 Task: Use Cricken Effect in this video Movie B.mp4
Action: Mouse moved to (292, 106)
Screenshot: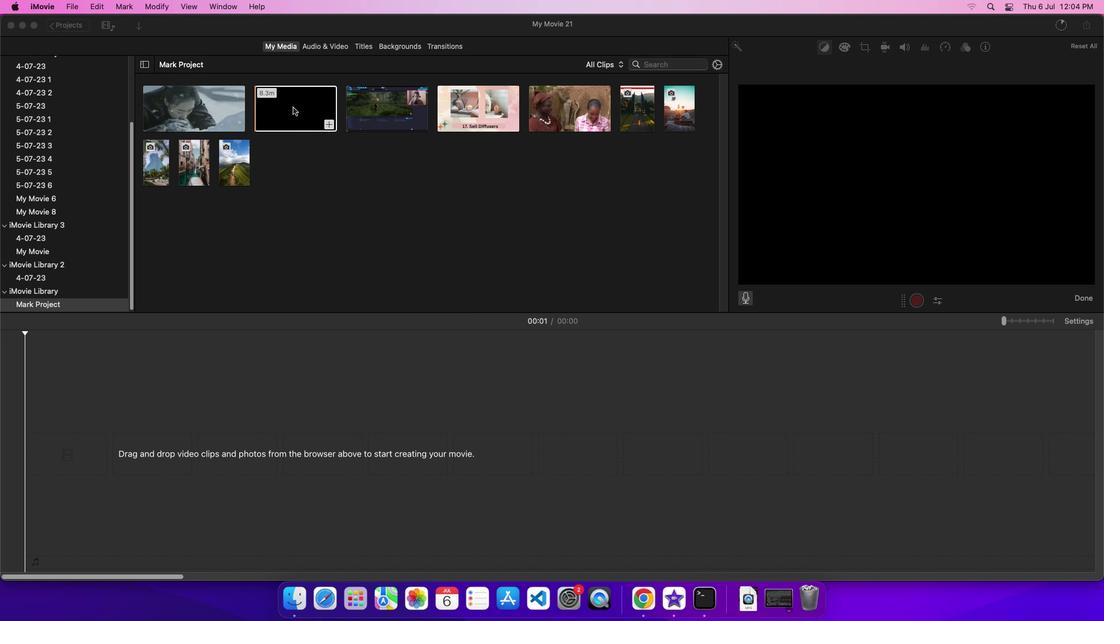 
Action: Mouse pressed left at (292, 106)
Screenshot: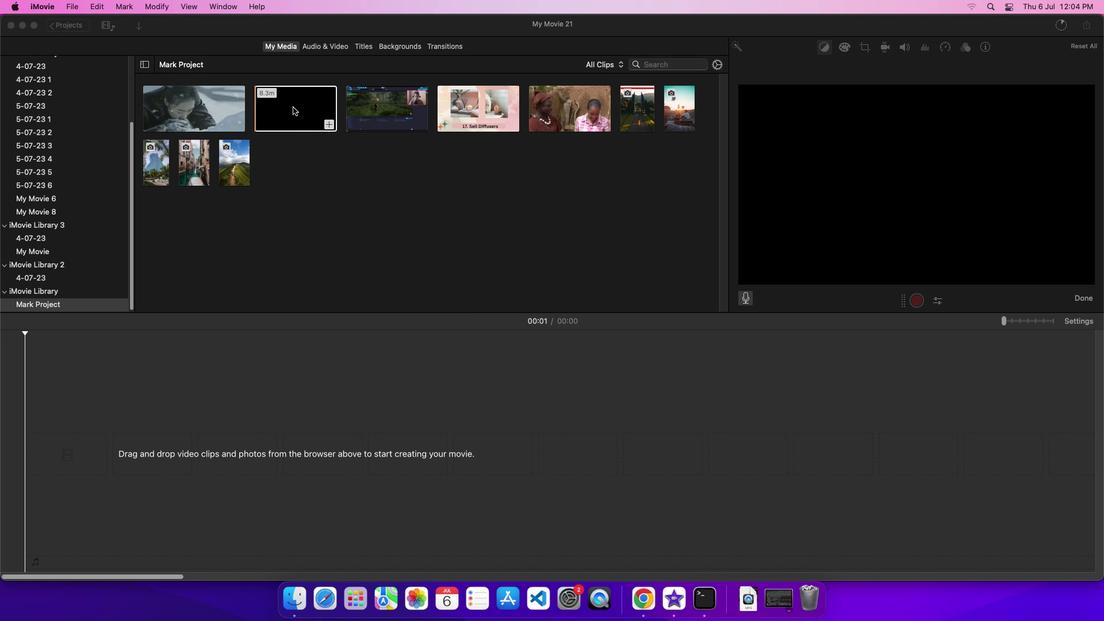 
Action: Mouse pressed left at (292, 106)
Screenshot: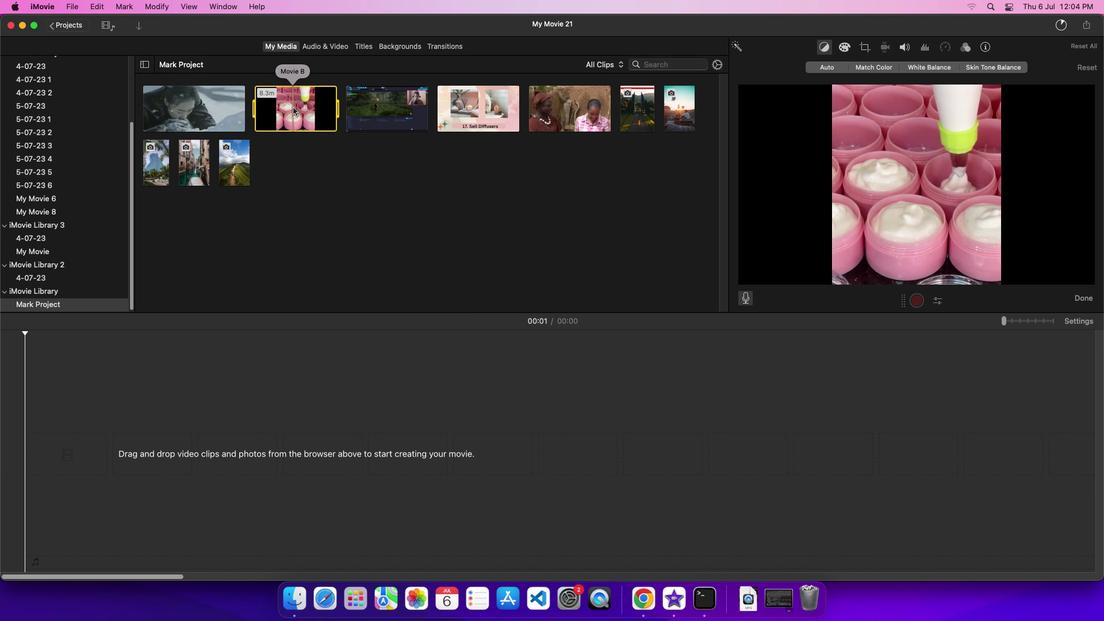 
Action: Mouse moved to (300, 109)
Screenshot: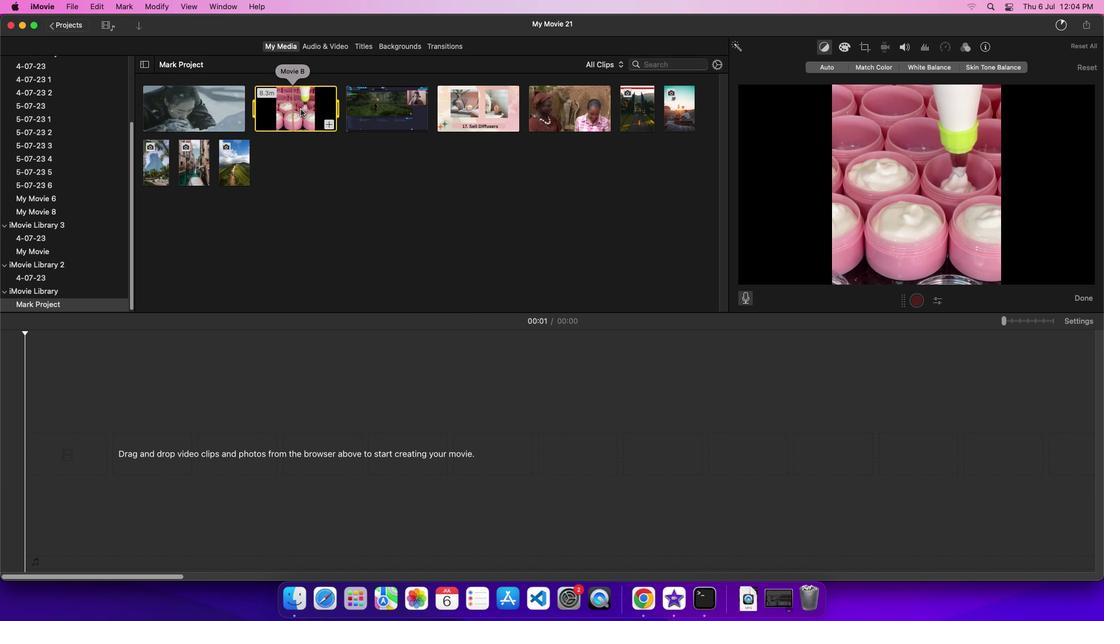 
Action: Mouse pressed left at (300, 109)
Screenshot: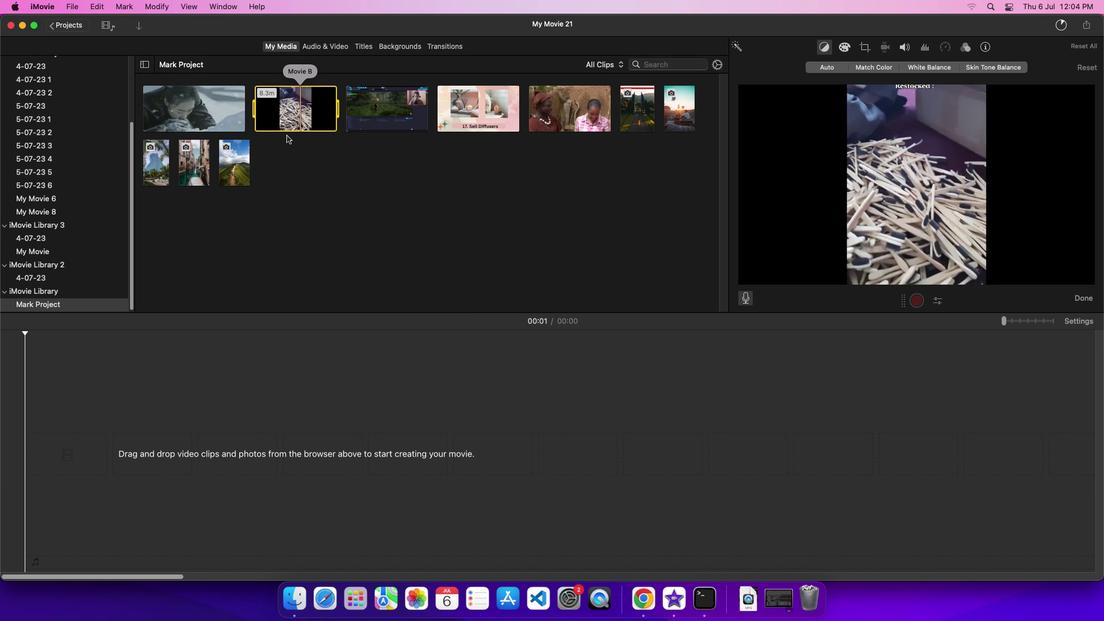 
Action: Mouse moved to (318, 43)
Screenshot: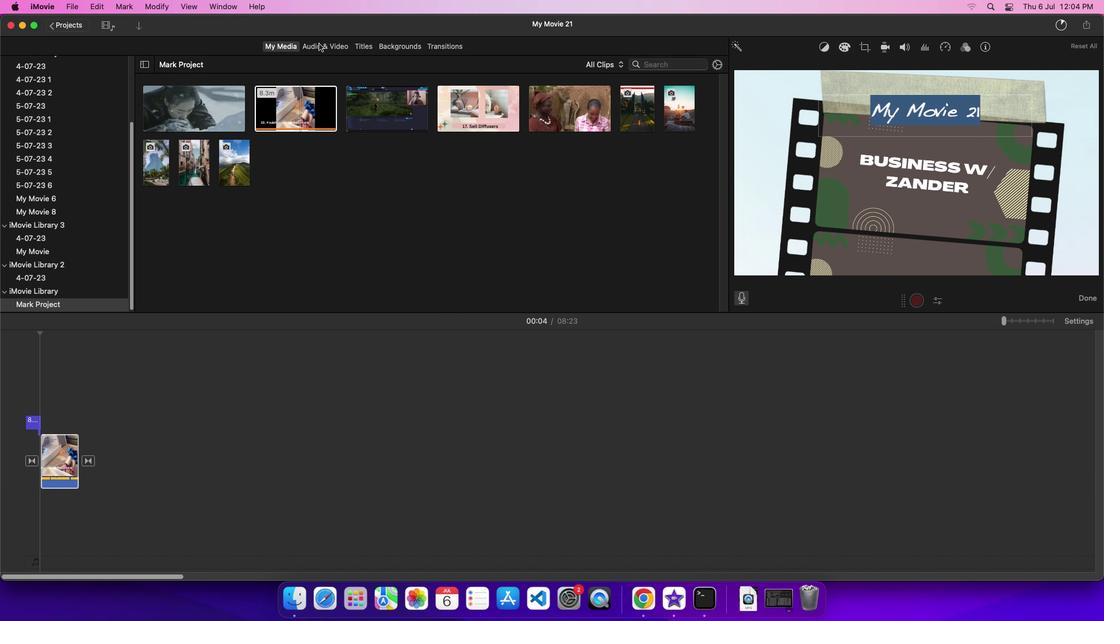 
Action: Mouse pressed left at (318, 43)
Screenshot: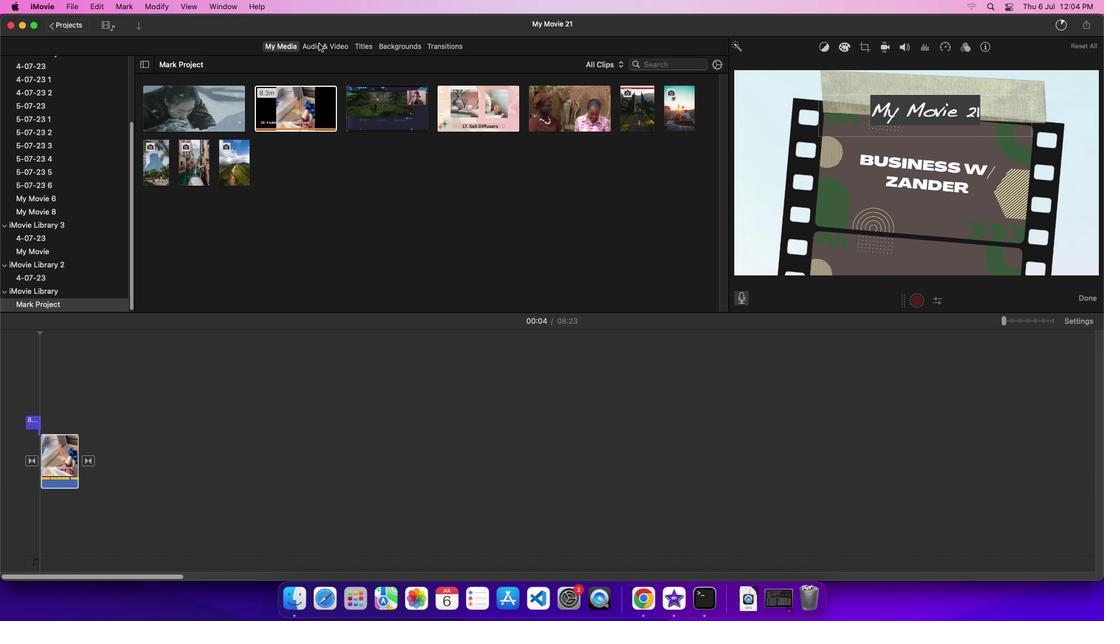 
Action: Mouse pressed left at (318, 43)
Screenshot: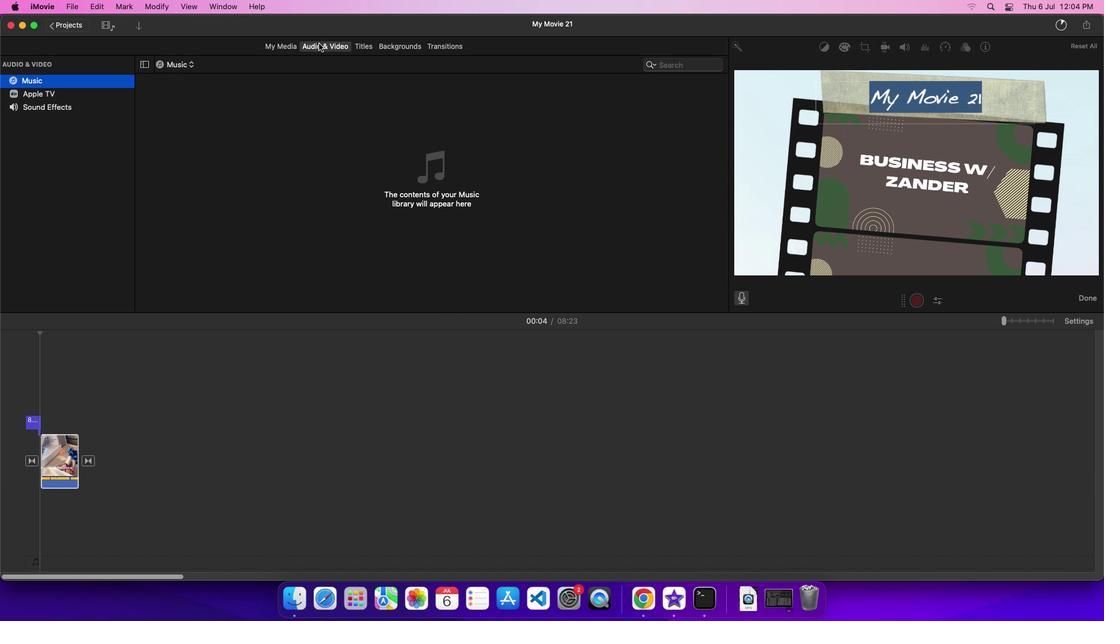 
Action: Mouse moved to (64, 105)
Screenshot: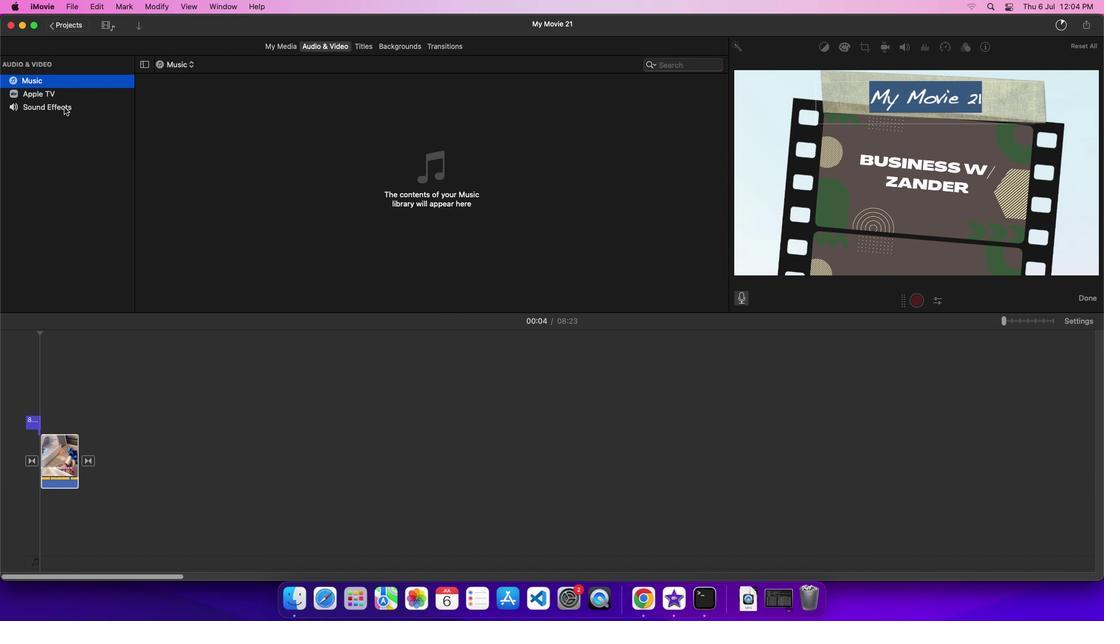 
Action: Mouse pressed left at (64, 105)
Screenshot: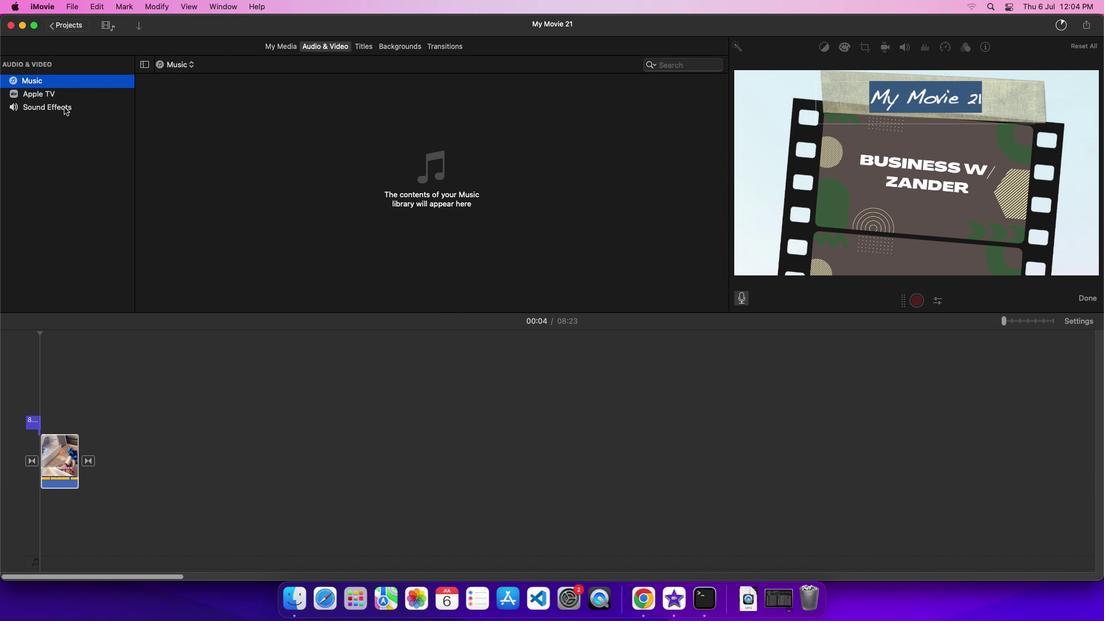 
Action: Mouse moved to (64, 106)
Screenshot: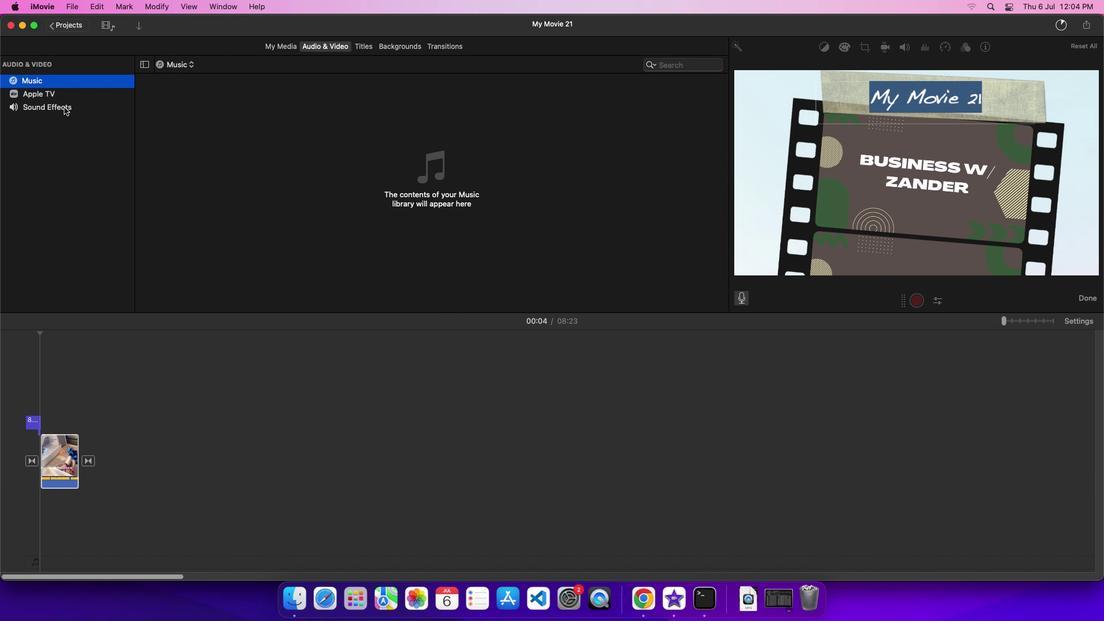 
Action: Mouse pressed left at (64, 106)
Screenshot: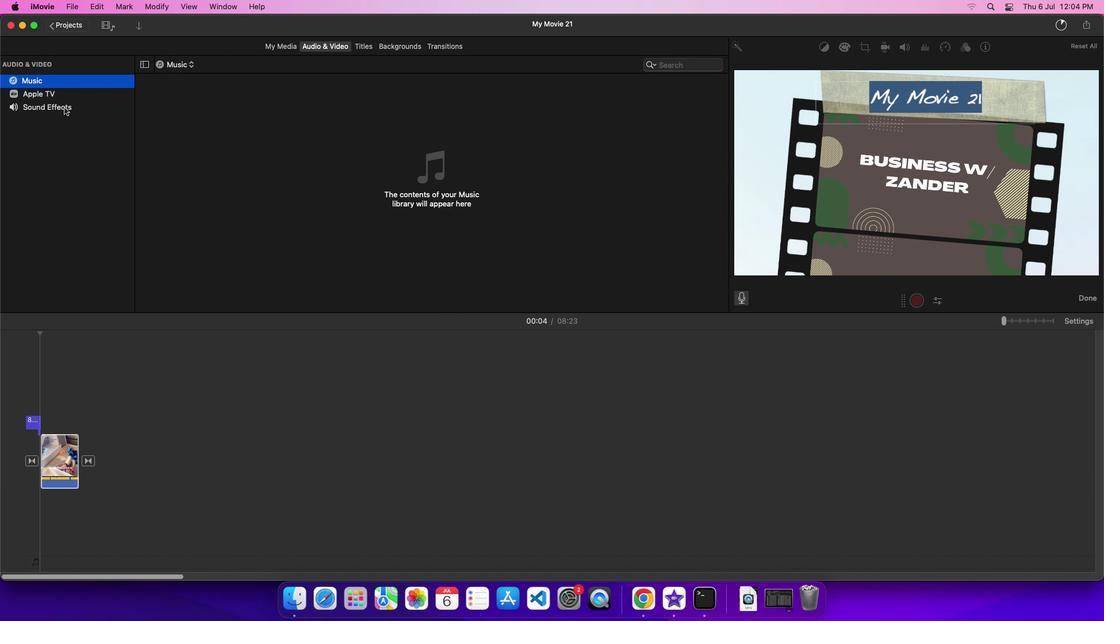 
Action: Mouse pressed left at (64, 106)
Screenshot: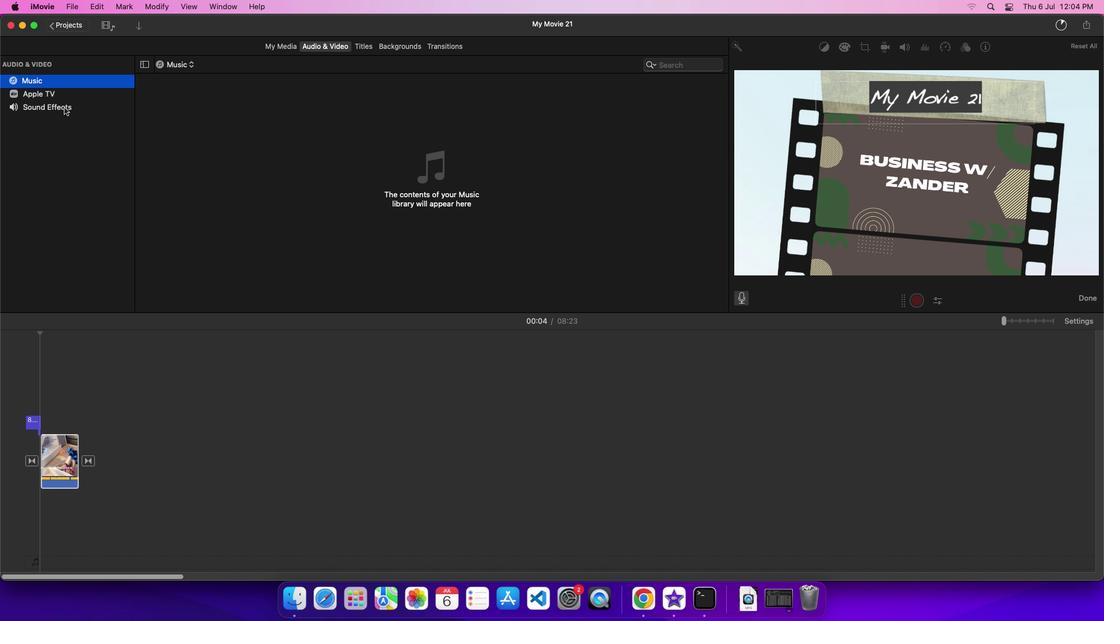 
Action: Mouse moved to (188, 257)
Screenshot: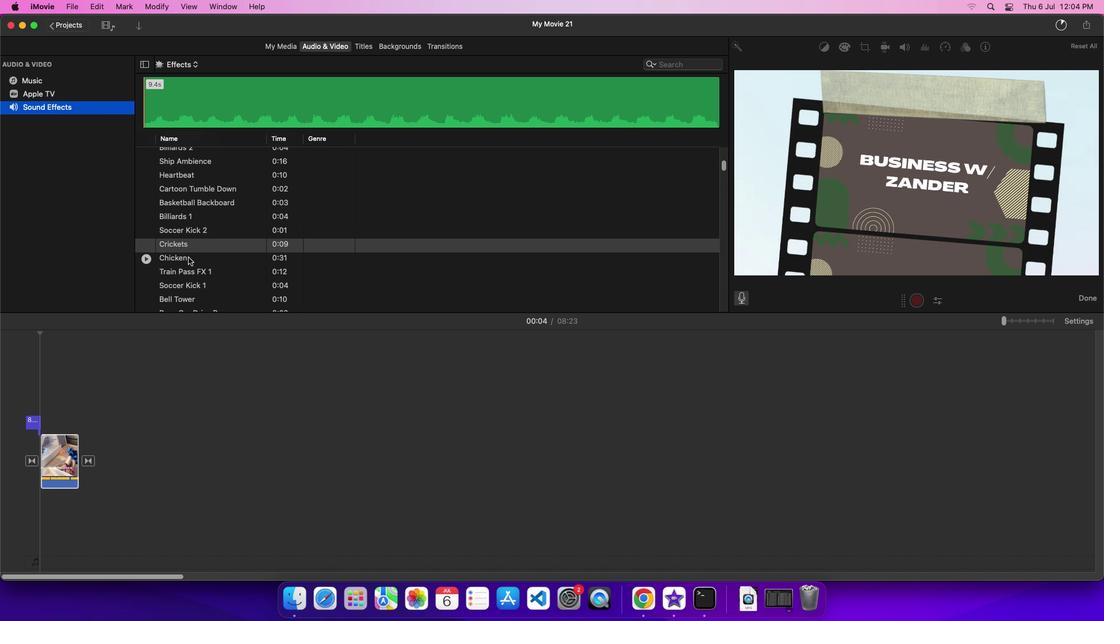 
Action: Mouse pressed left at (188, 257)
Screenshot: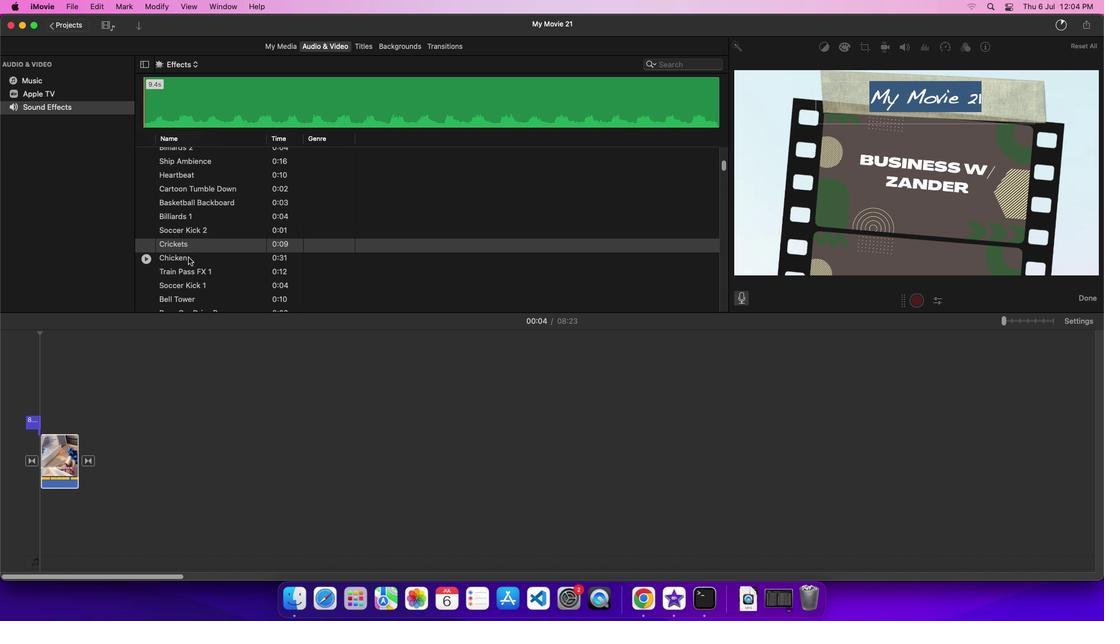 
Action: Mouse moved to (189, 258)
Screenshot: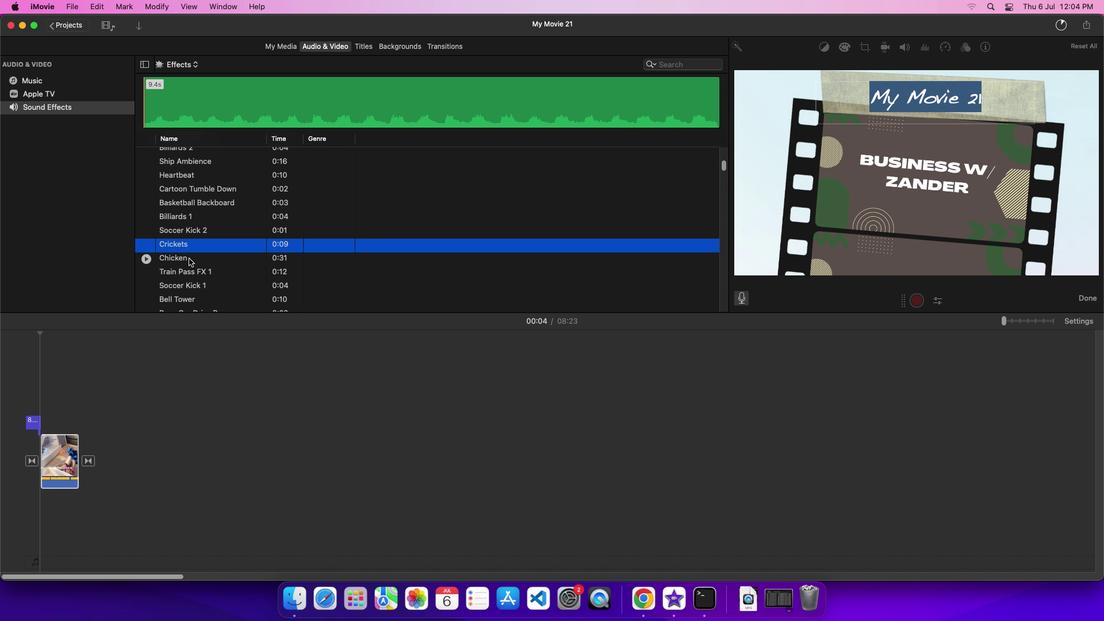 
Action: Mouse pressed left at (189, 258)
Screenshot: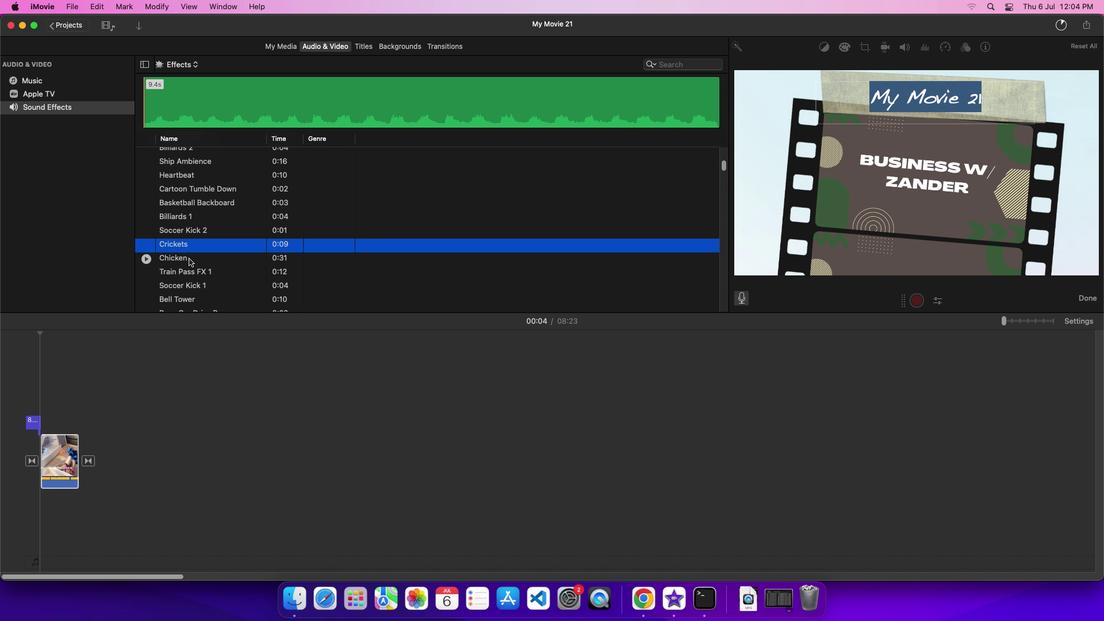 
Action: Mouse moved to (189, 258)
Screenshot: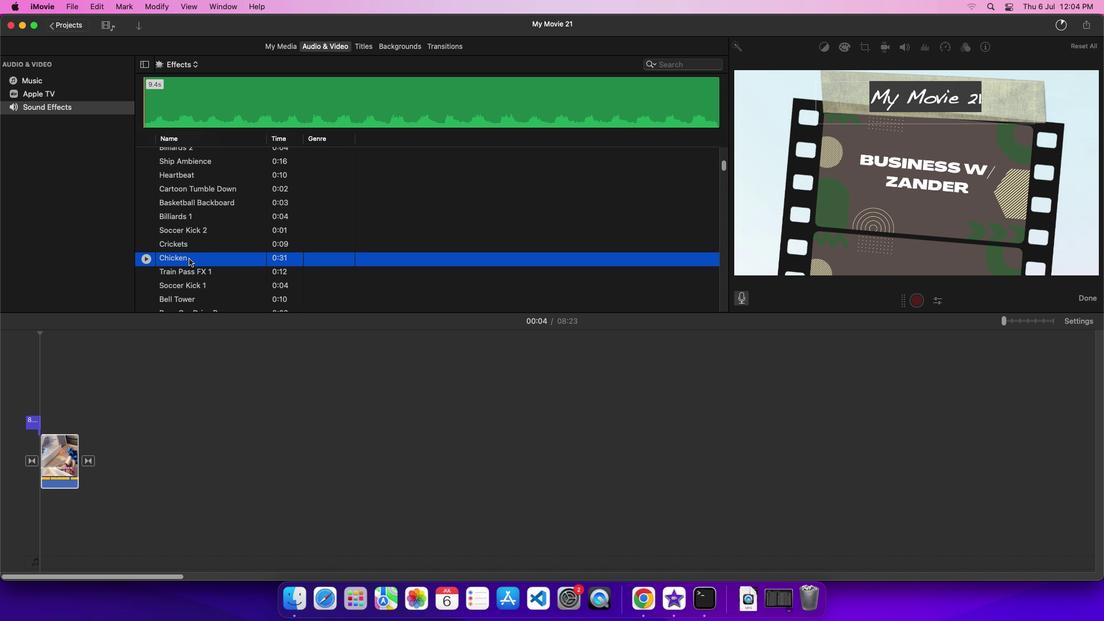 
Action: Mouse pressed left at (189, 258)
Screenshot: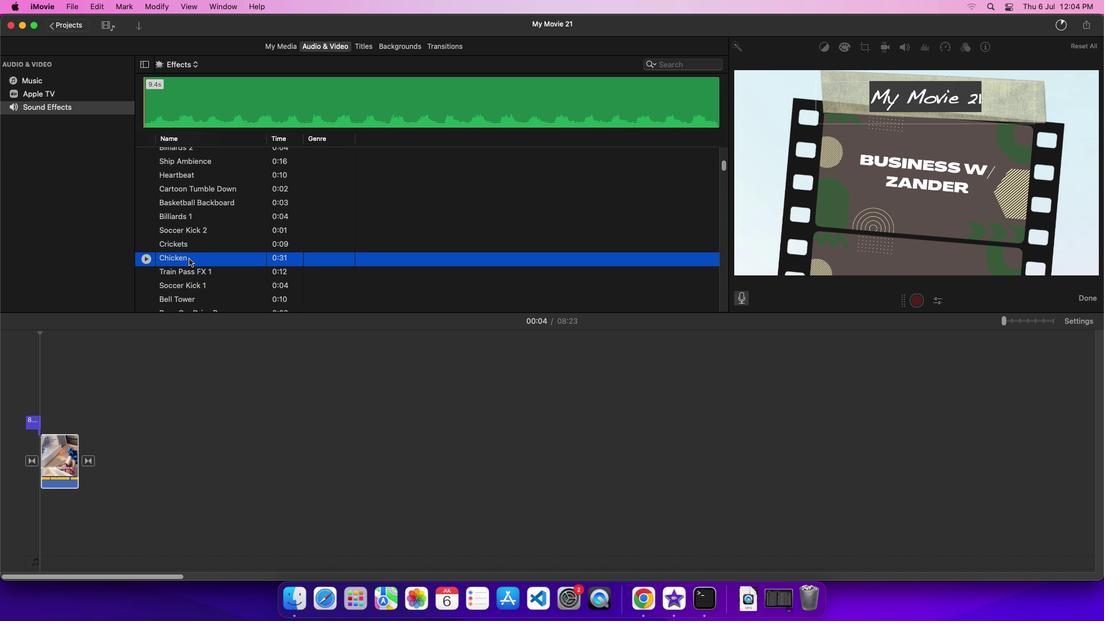 
Action: Mouse moved to (207, 258)
Screenshot: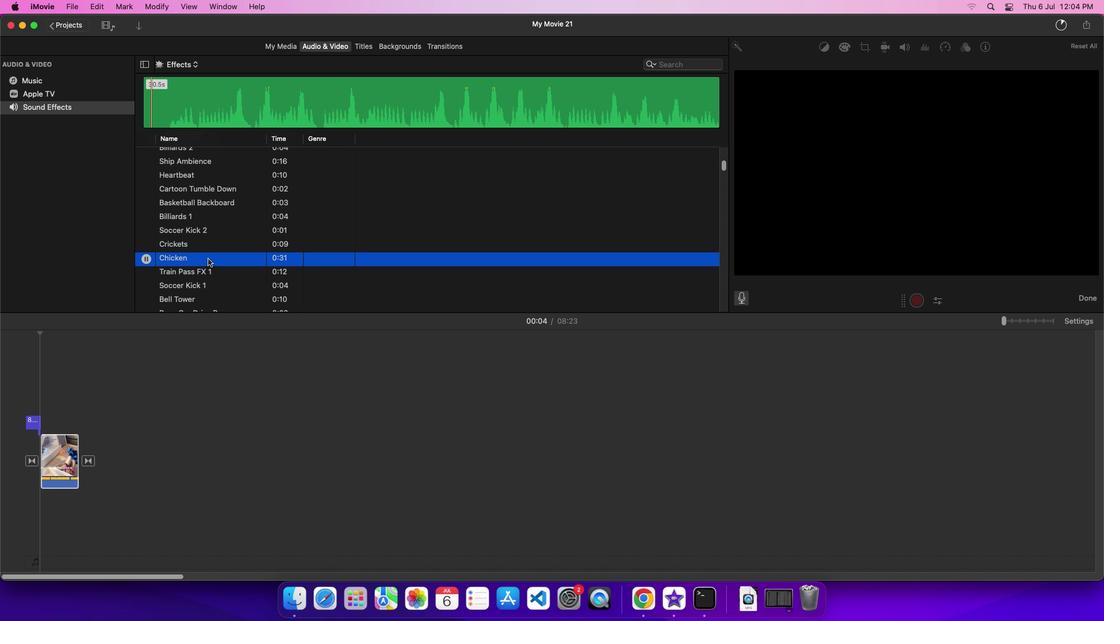 
Action: Mouse pressed left at (207, 258)
Screenshot: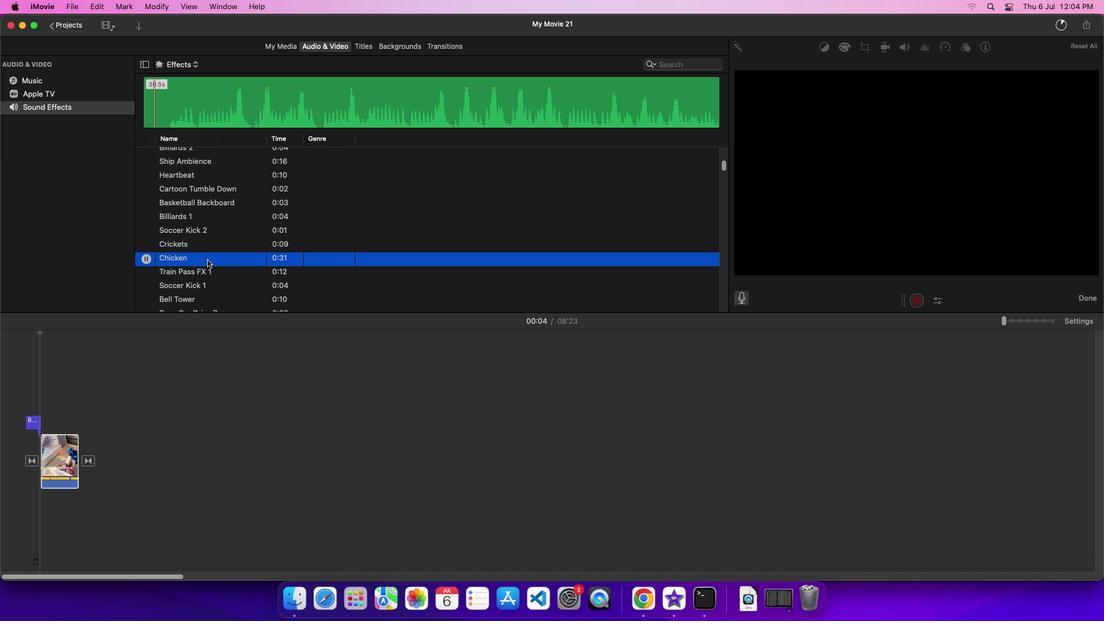 
Action: Mouse moved to (100, 513)
Screenshot: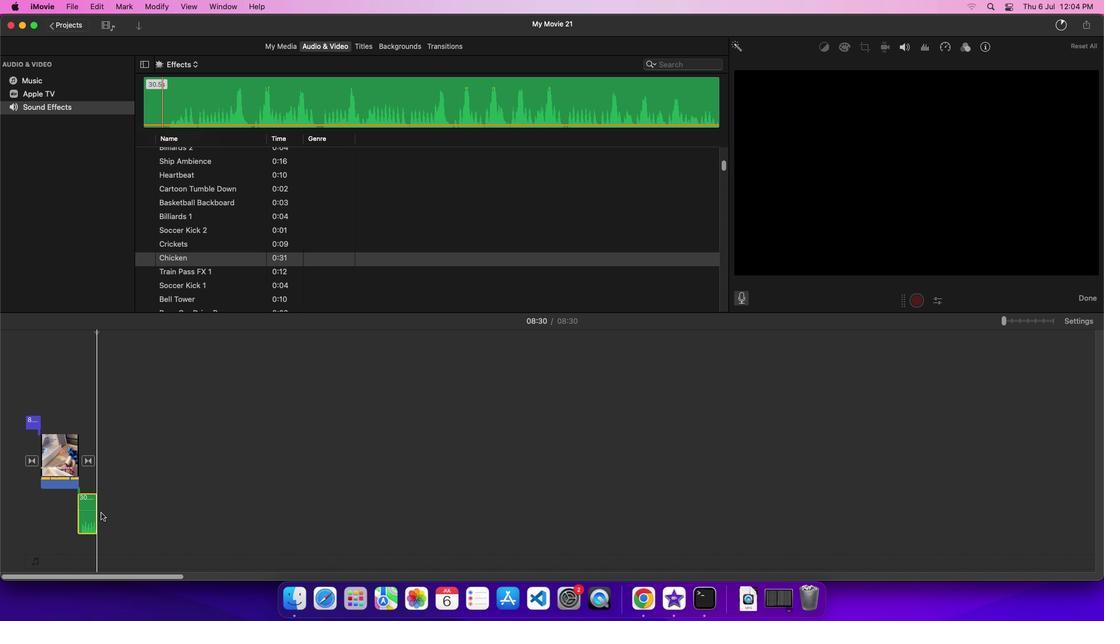 
